 Task: Add Sprouts Dark Chocolate Covered Almonds to the cart.
Action: Mouse moved to (28, 81)
Screenshot: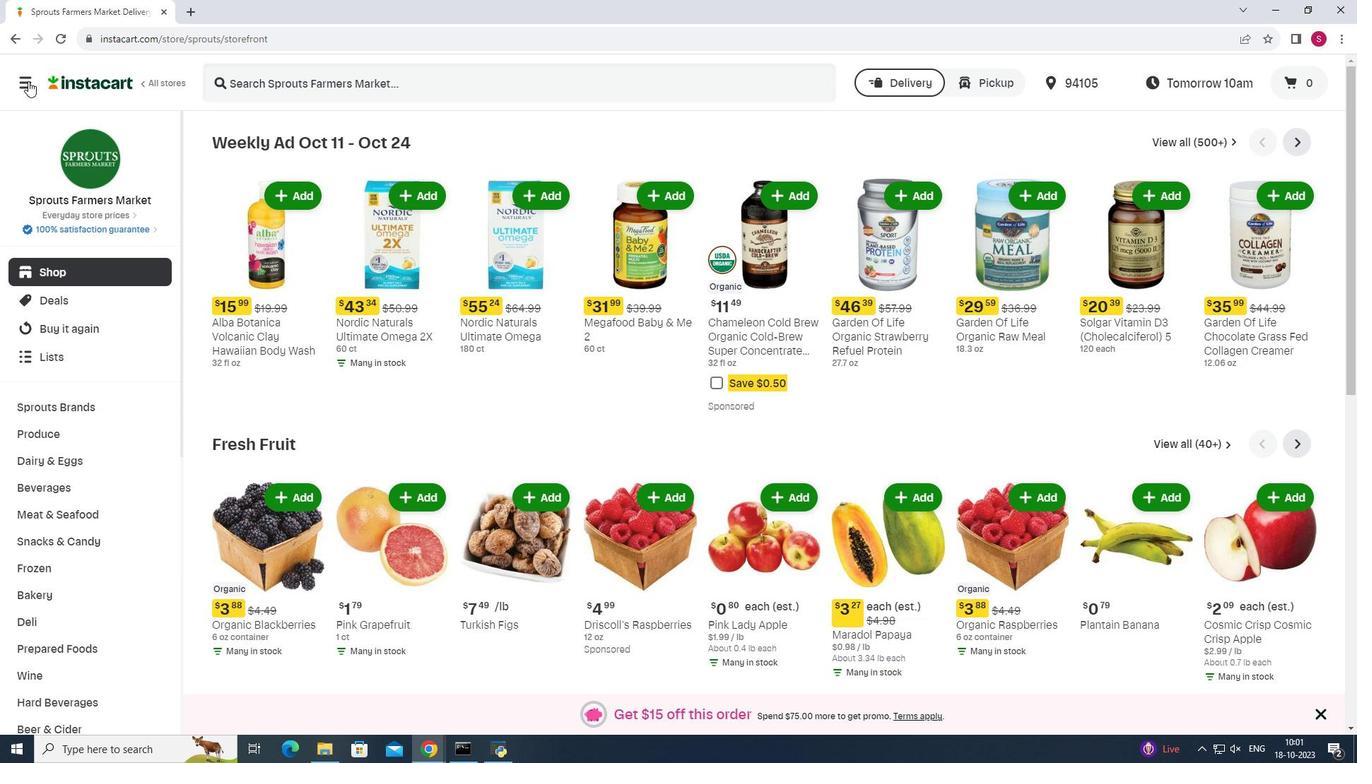 
Action: Mouse pressed left at (28, 81)
Screenshot: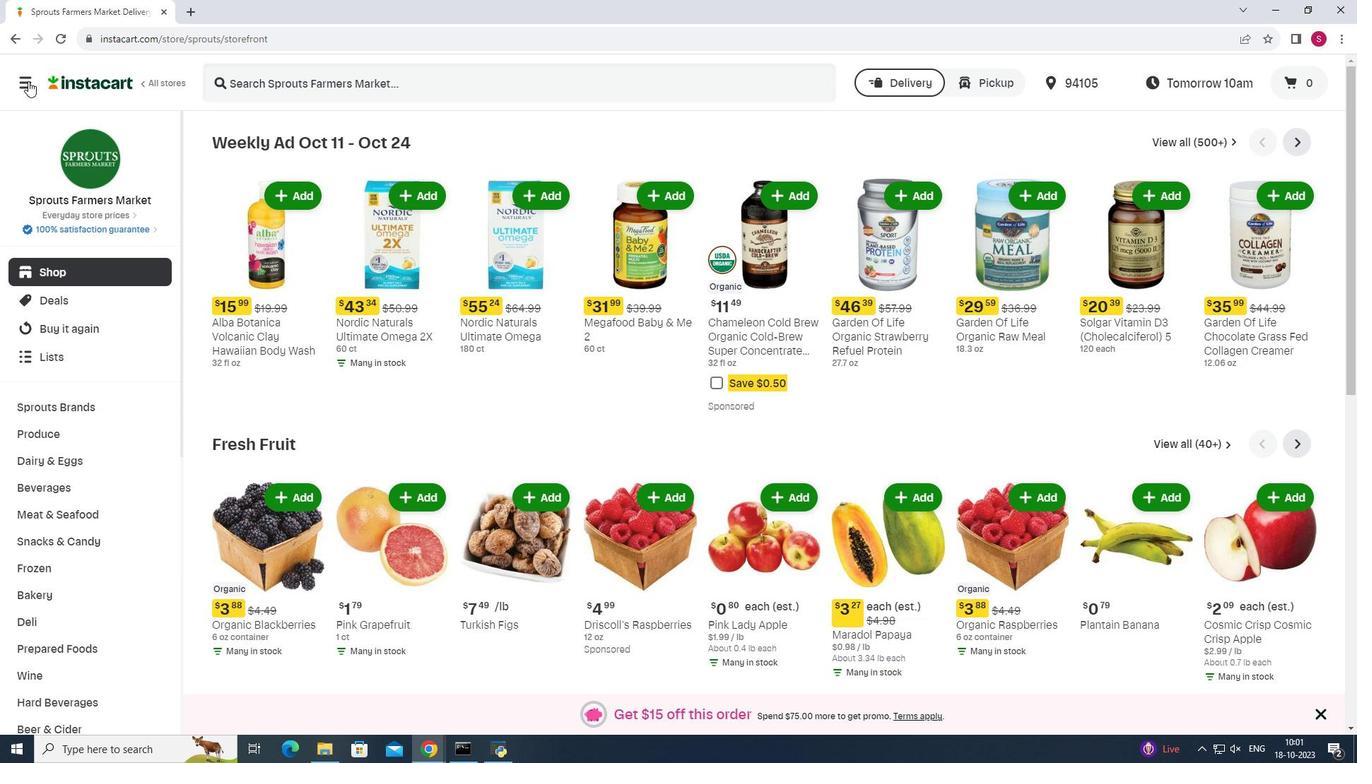 
Action: Mouse moved to (96, 368)
Screenshot: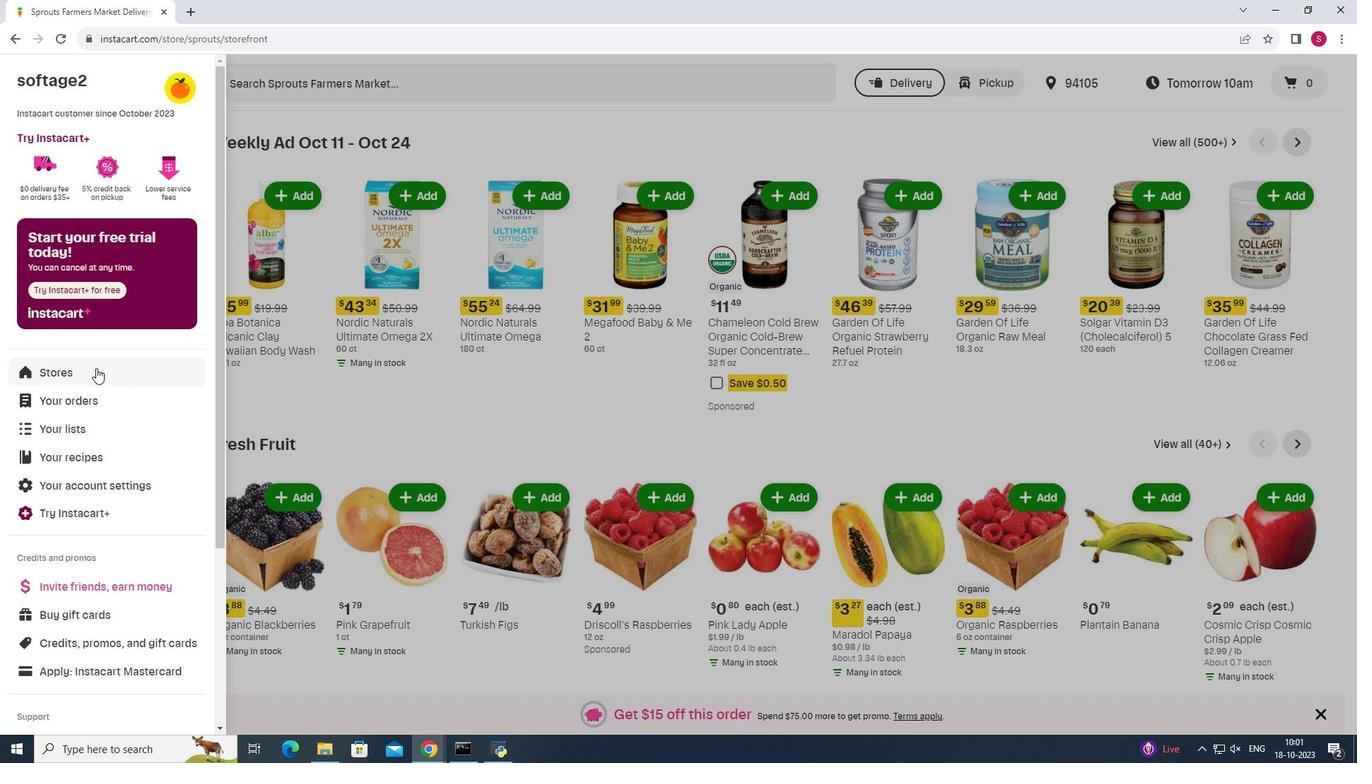 
Action: Mouse pressed left at (96, 368)
Screenshot: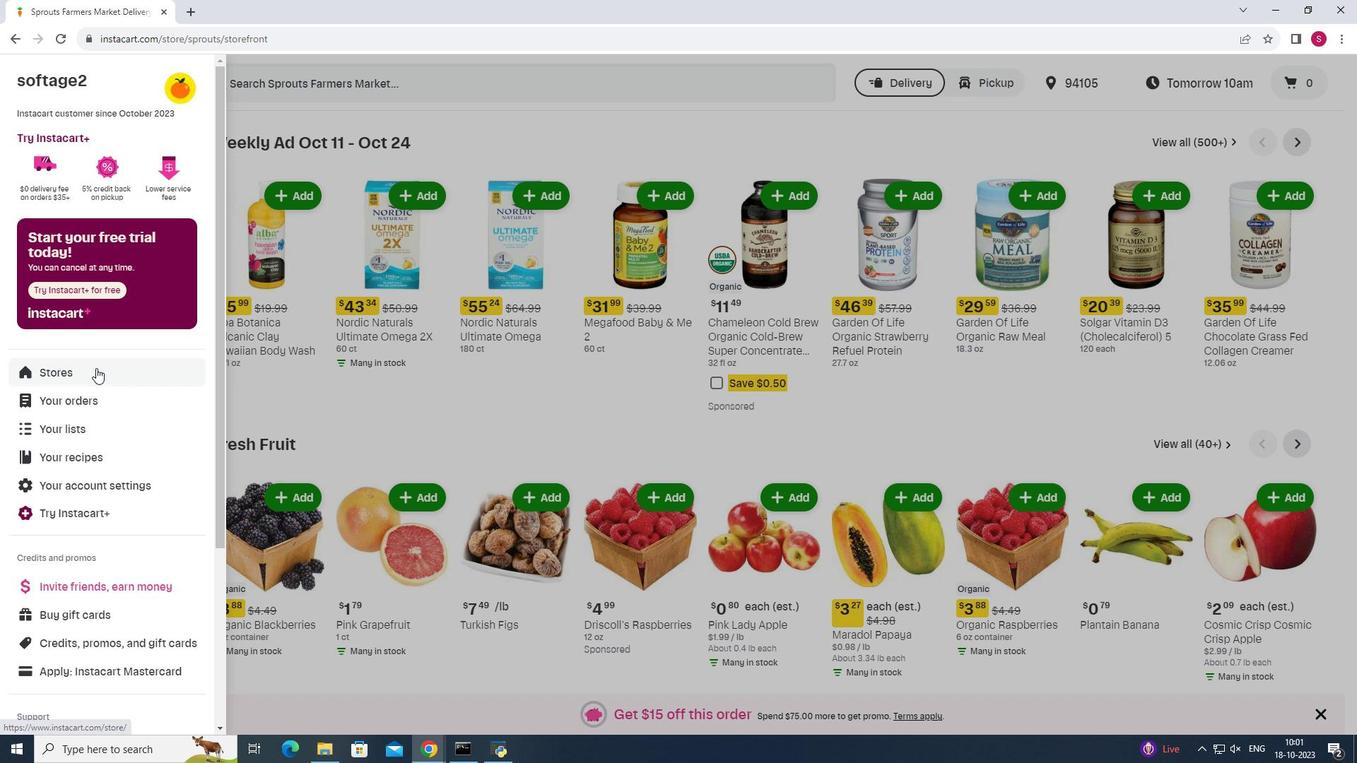 
Action: Mouse moved to (325, 125)
Screenshot: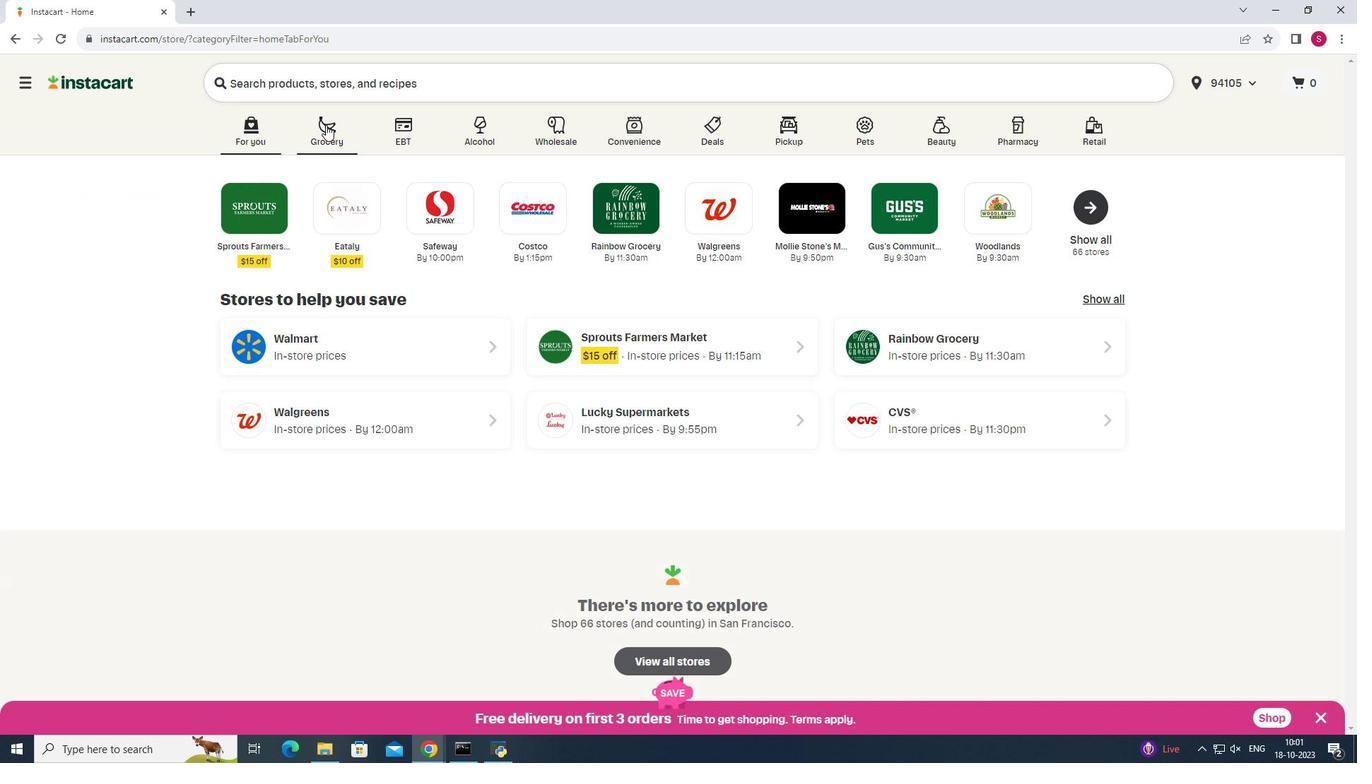 
Action: Mouse pressed left at (325, 125)
Screenshot: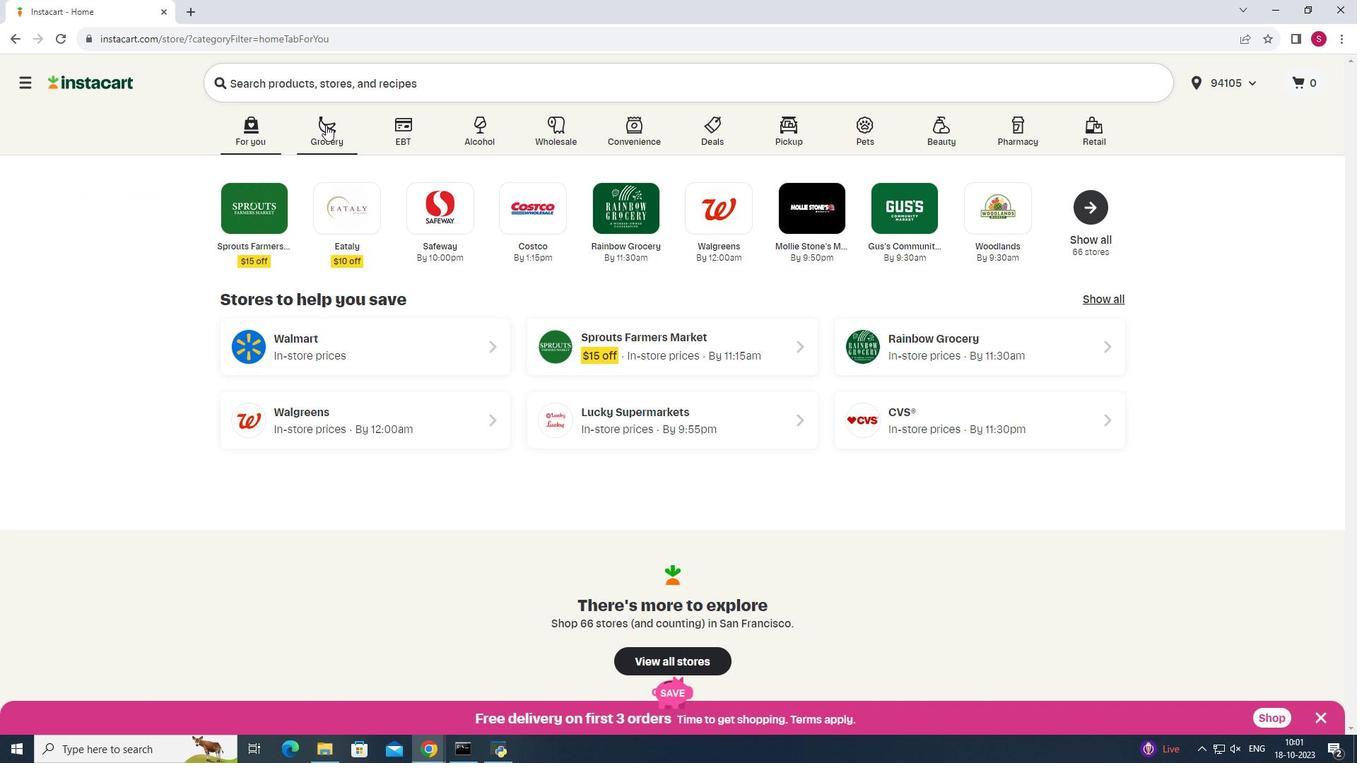 
Action: Mouse moved to (953, 195)
Screenshot: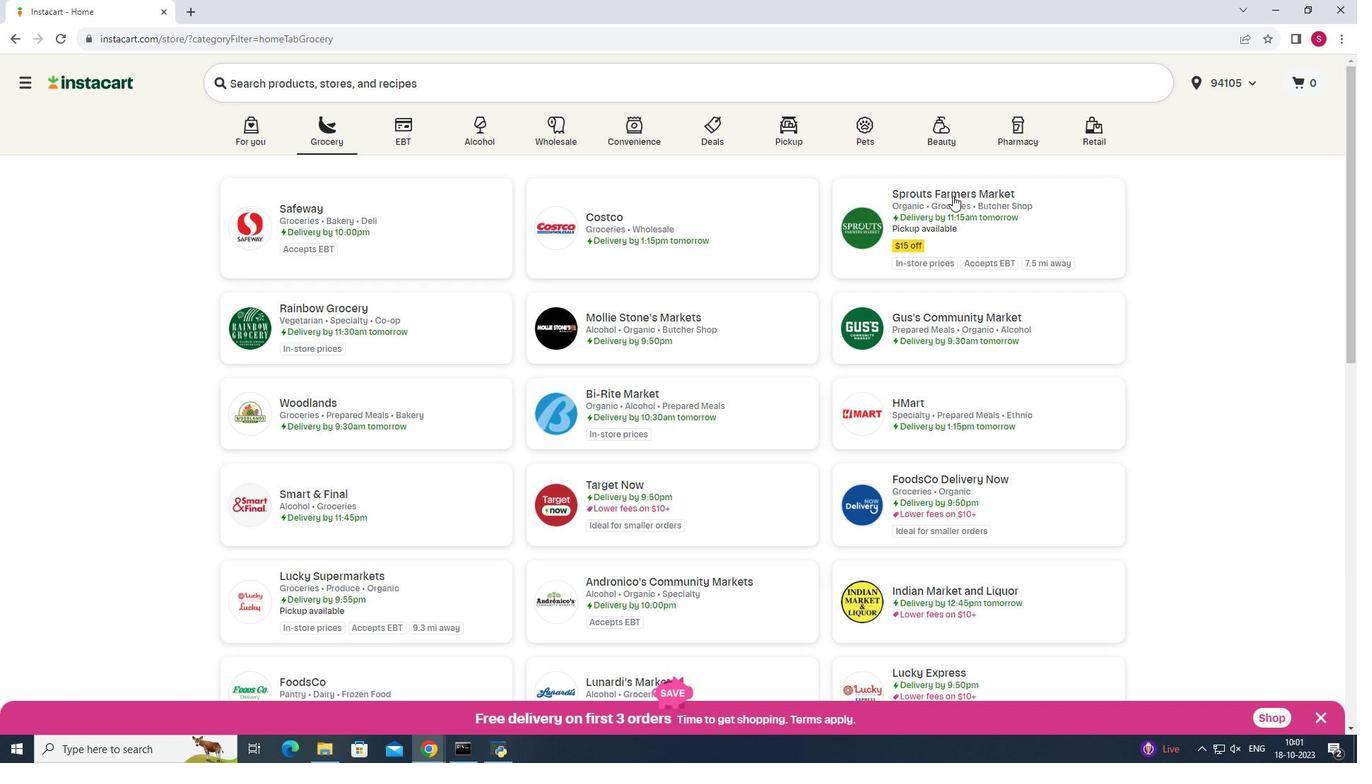 
Action: Mouse pressed left at (953, 195)
Screenshot: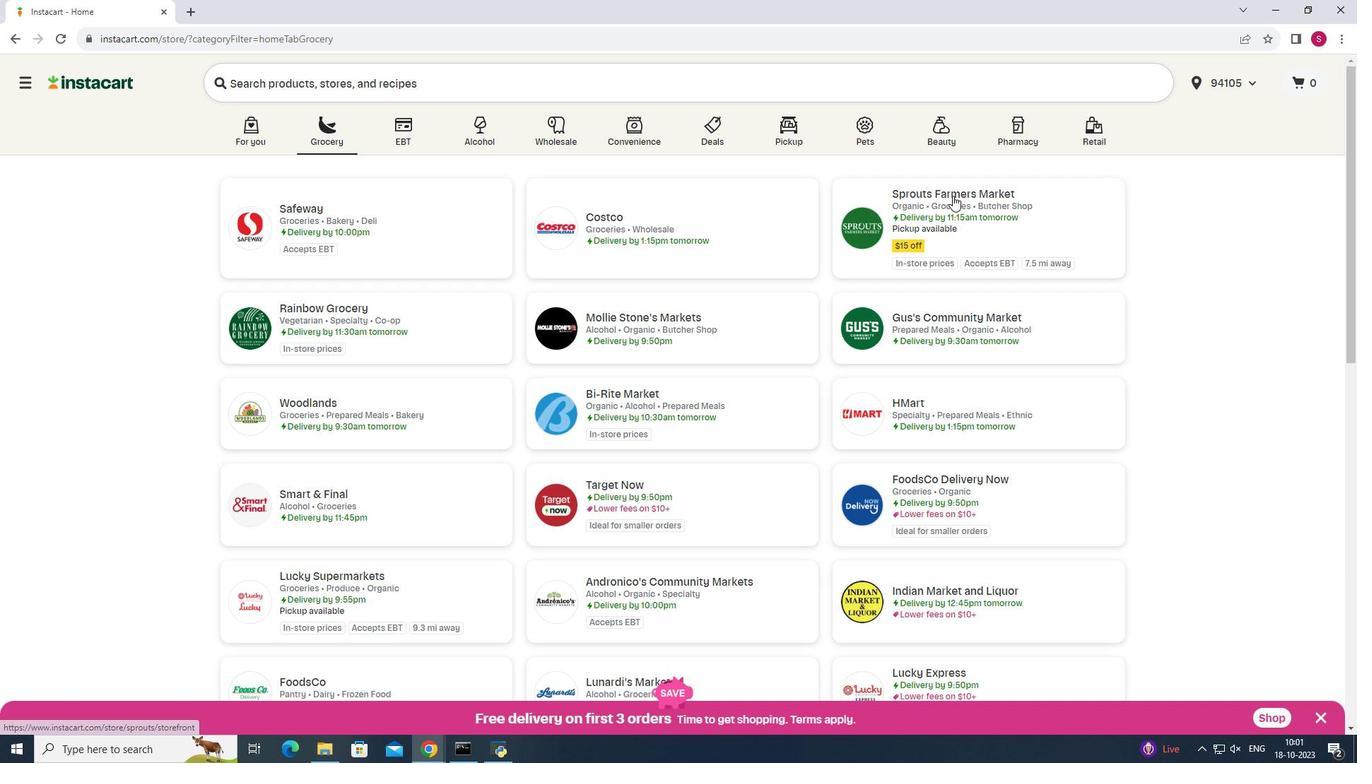 
Action: Mouse moved to (89, 538)
Screenshot: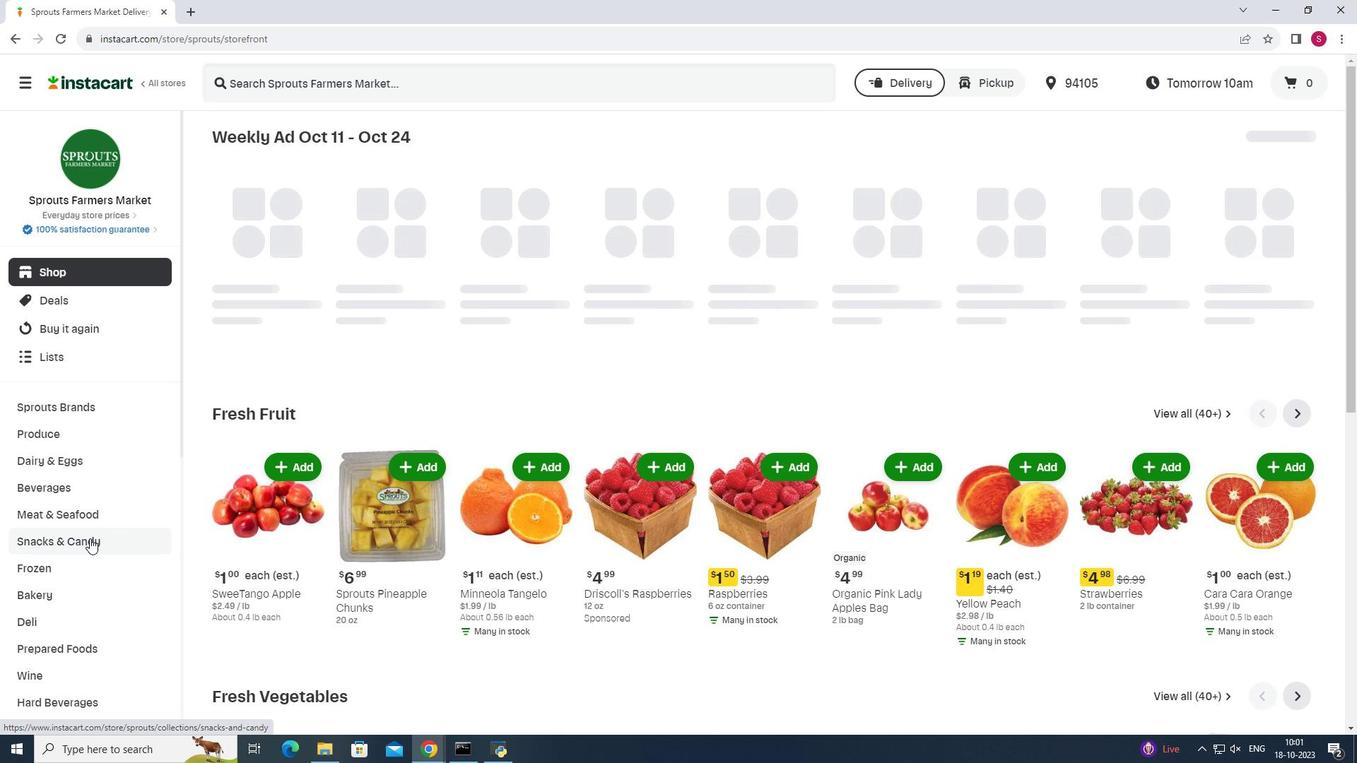 
Action: Mouse pressed left at (89, 538)
Screenshot: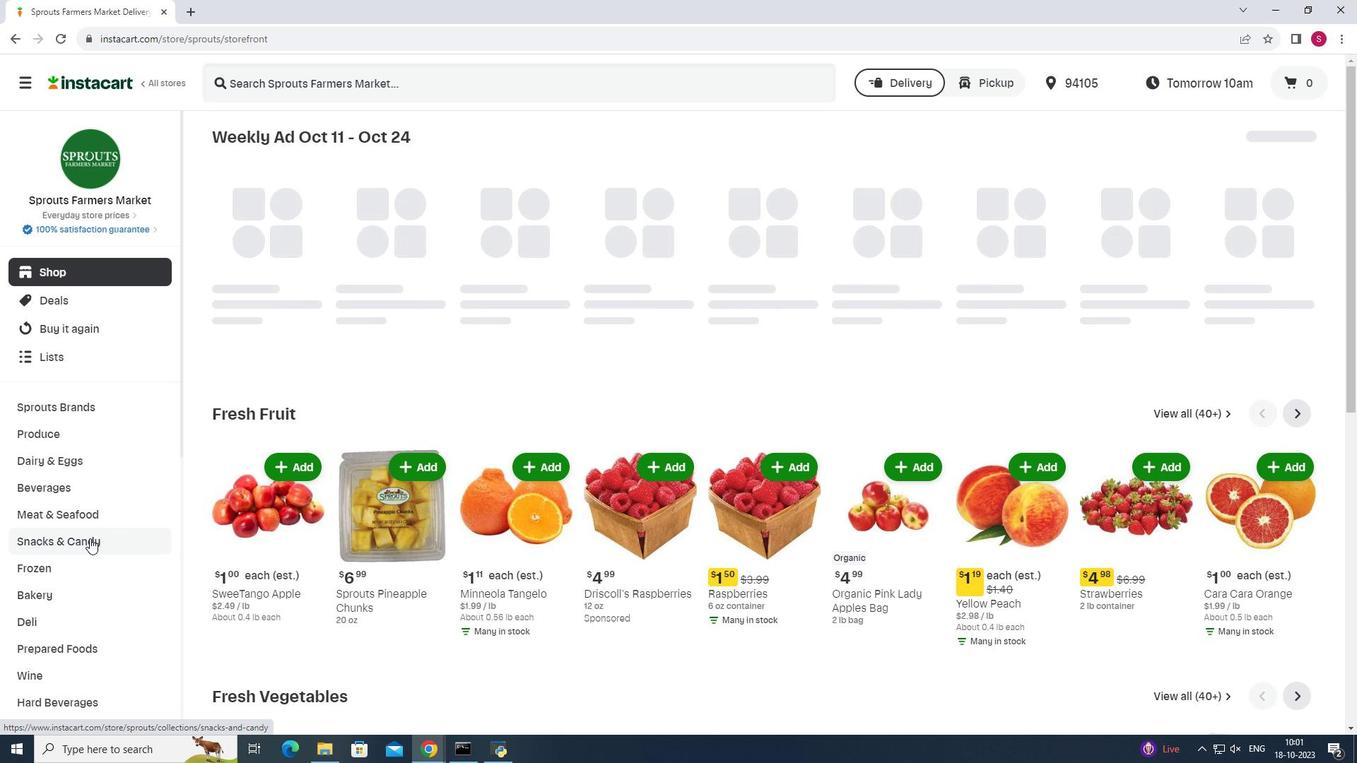 
Action: Mouse moved to (420, 171)
Screenshot: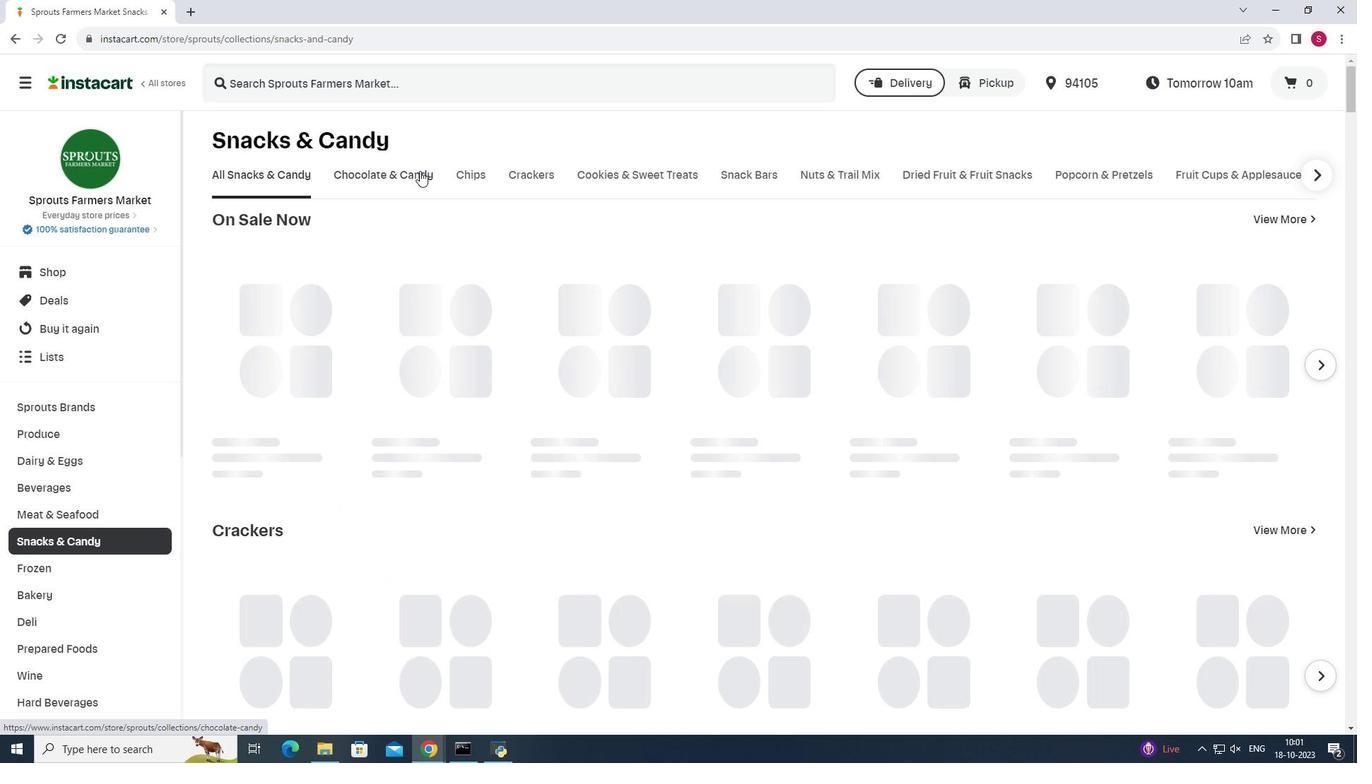 
Action: Mouse pressed left at (420, 171)
Screenshot: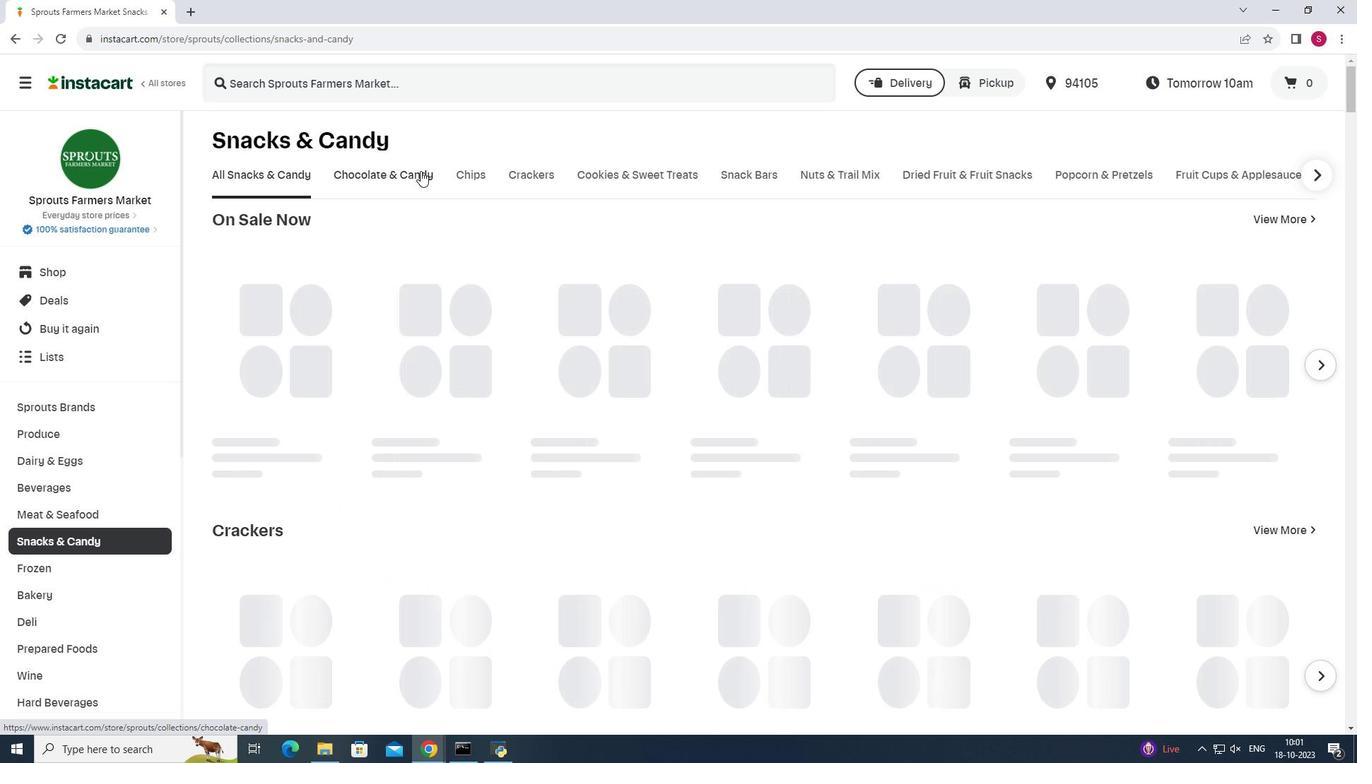 
Action: Mouse moved to (362, 238)
Screenshot: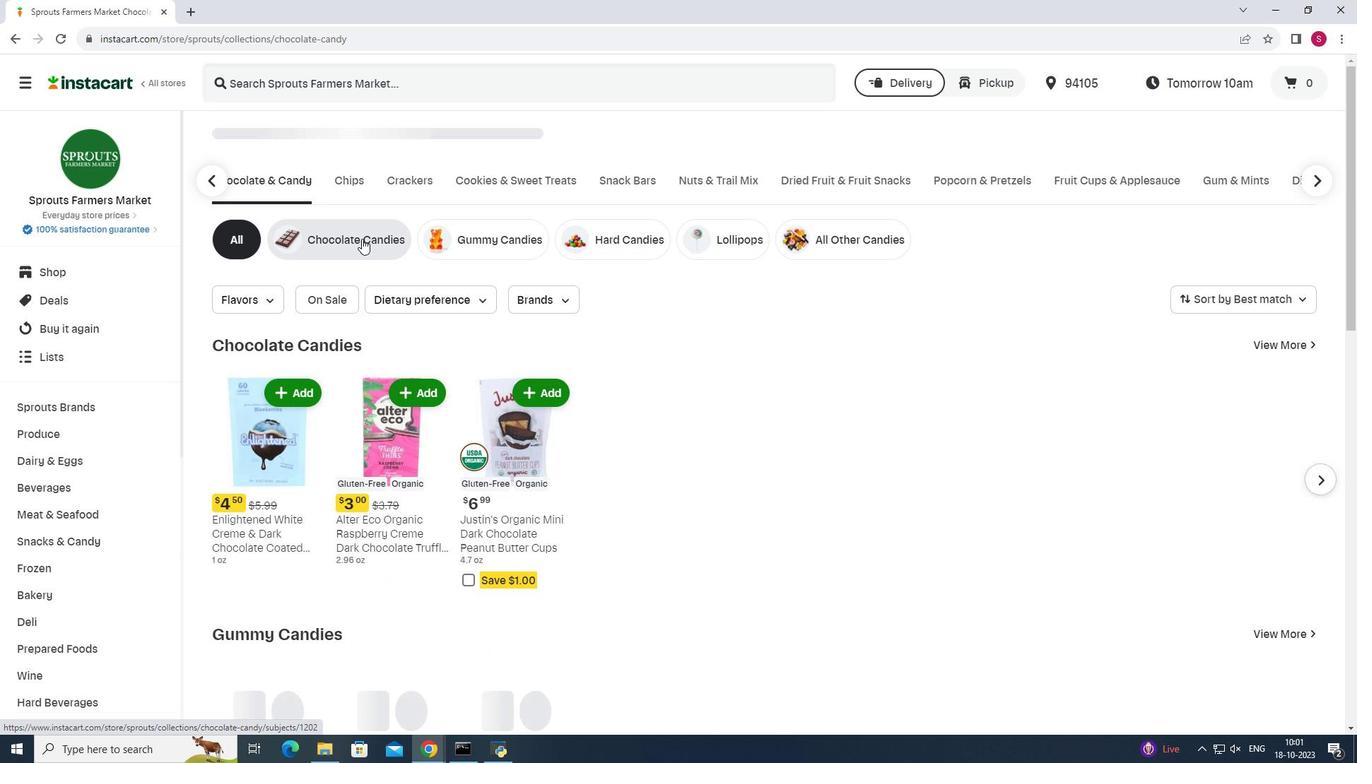 
Action: Mouse pressed left at (362, 238)
Screenshot: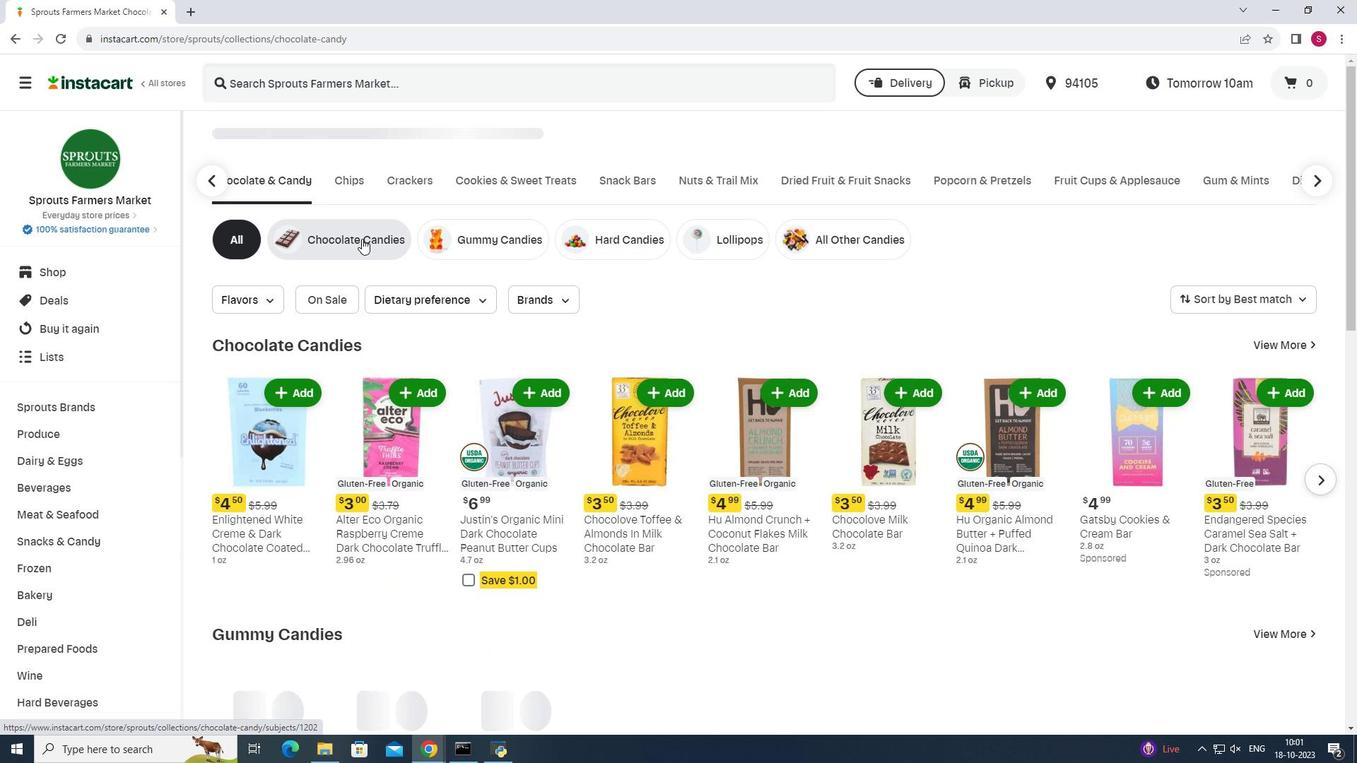 
Action: Mouse moved to (591, 80)
Screenshot: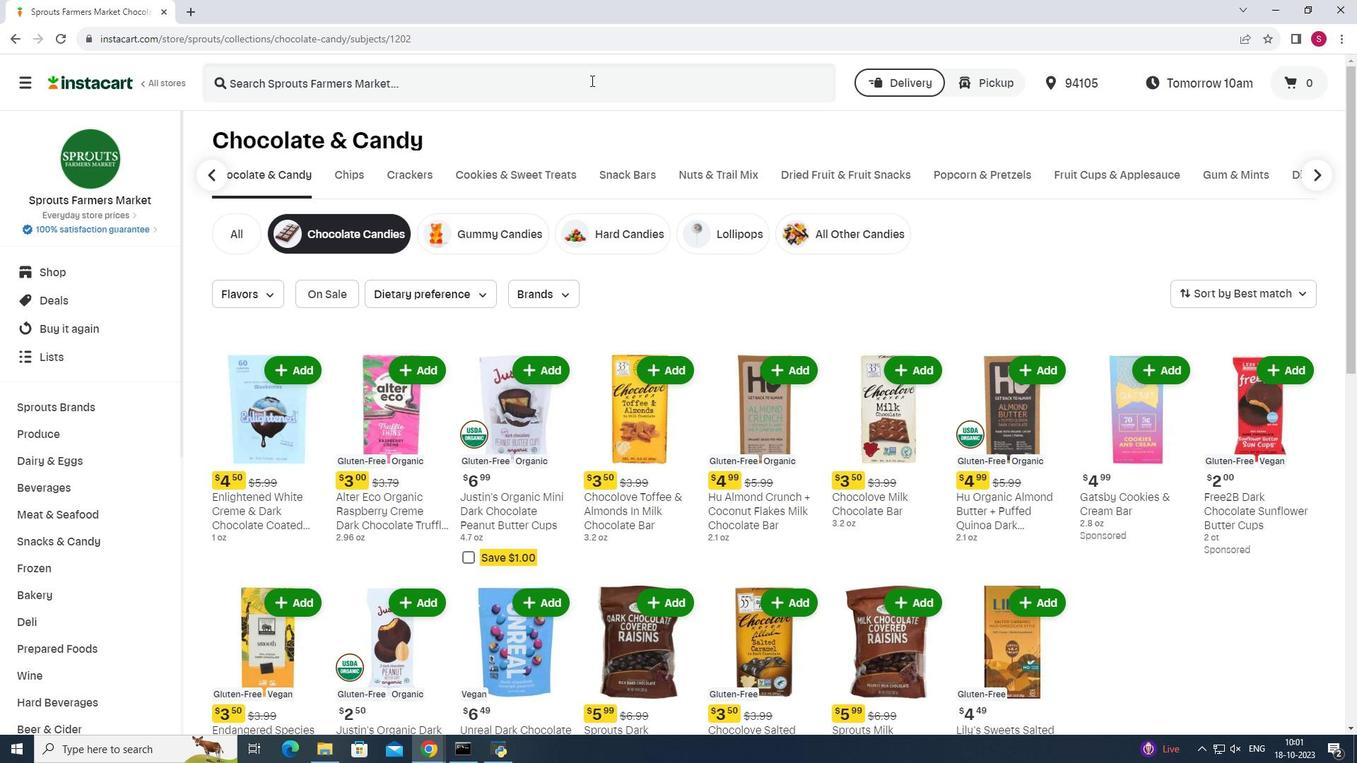 
Action: Mouse pressed left at (591, 80)
Screenshot: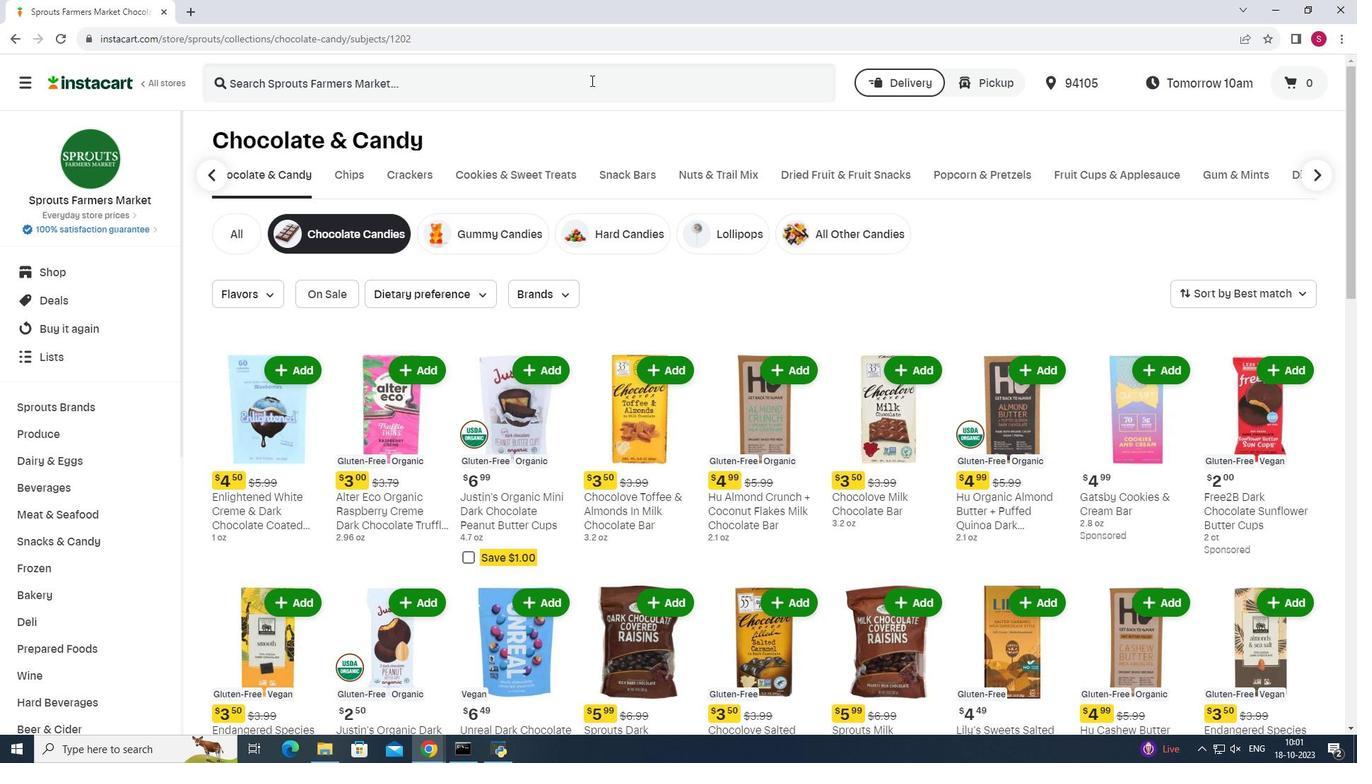 
Action: Mouse moved to (591, 81)
Screenshot: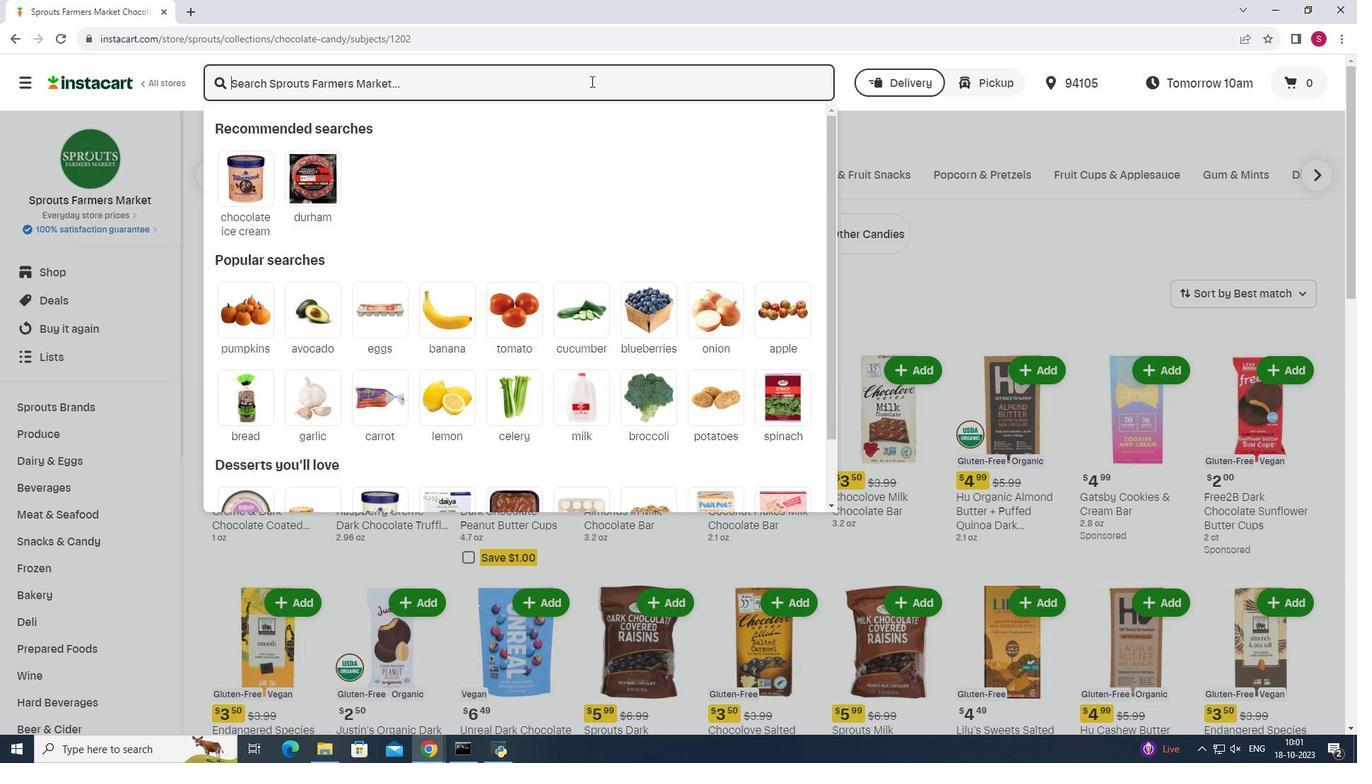 
Action: Key pressed <Key.shift>Sprouts<Key.space><Key.shift>Dark<Key.space><Key.shift>Chocolate<Key.space><Key.shift>Covered<Key.space><Key.shift>Almonds<Key.enter>
Screenshot: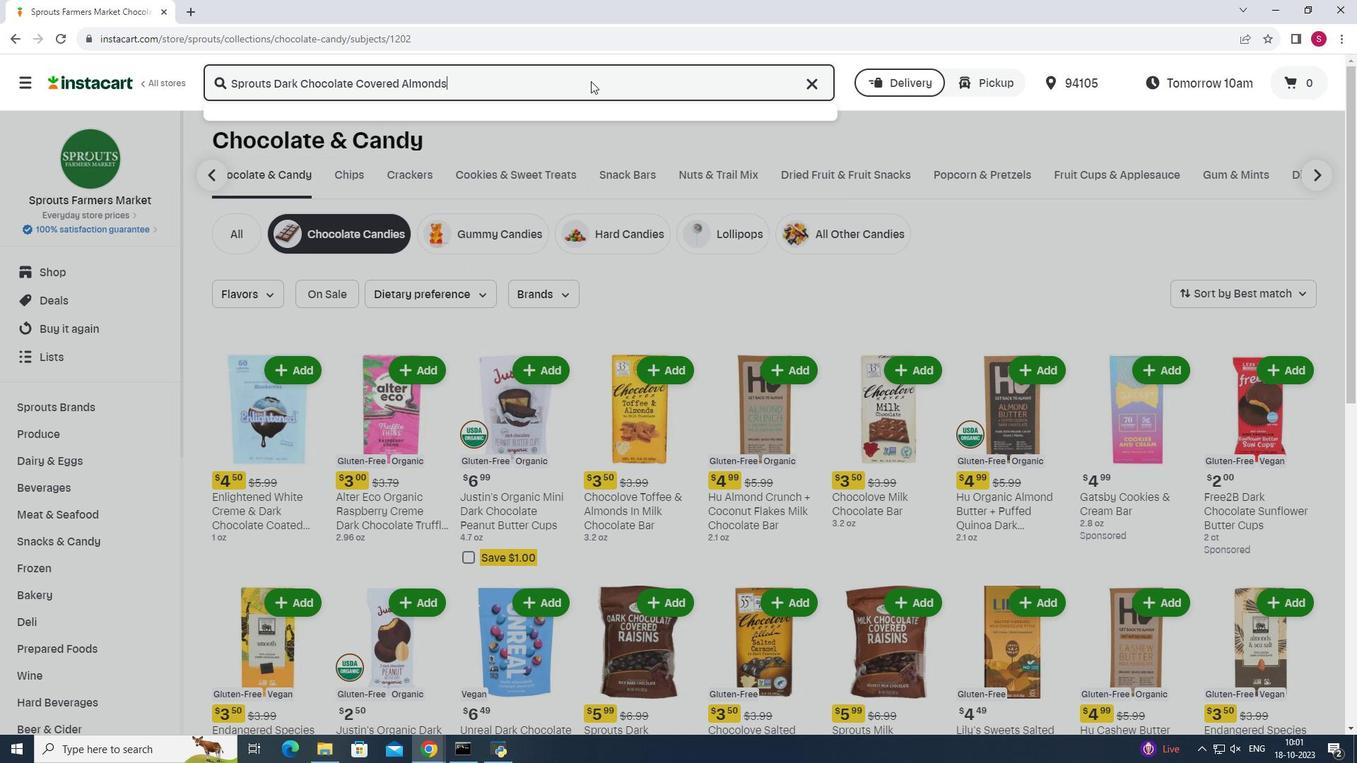 
Action: Mouse moved to (824, 226)
Screenshot: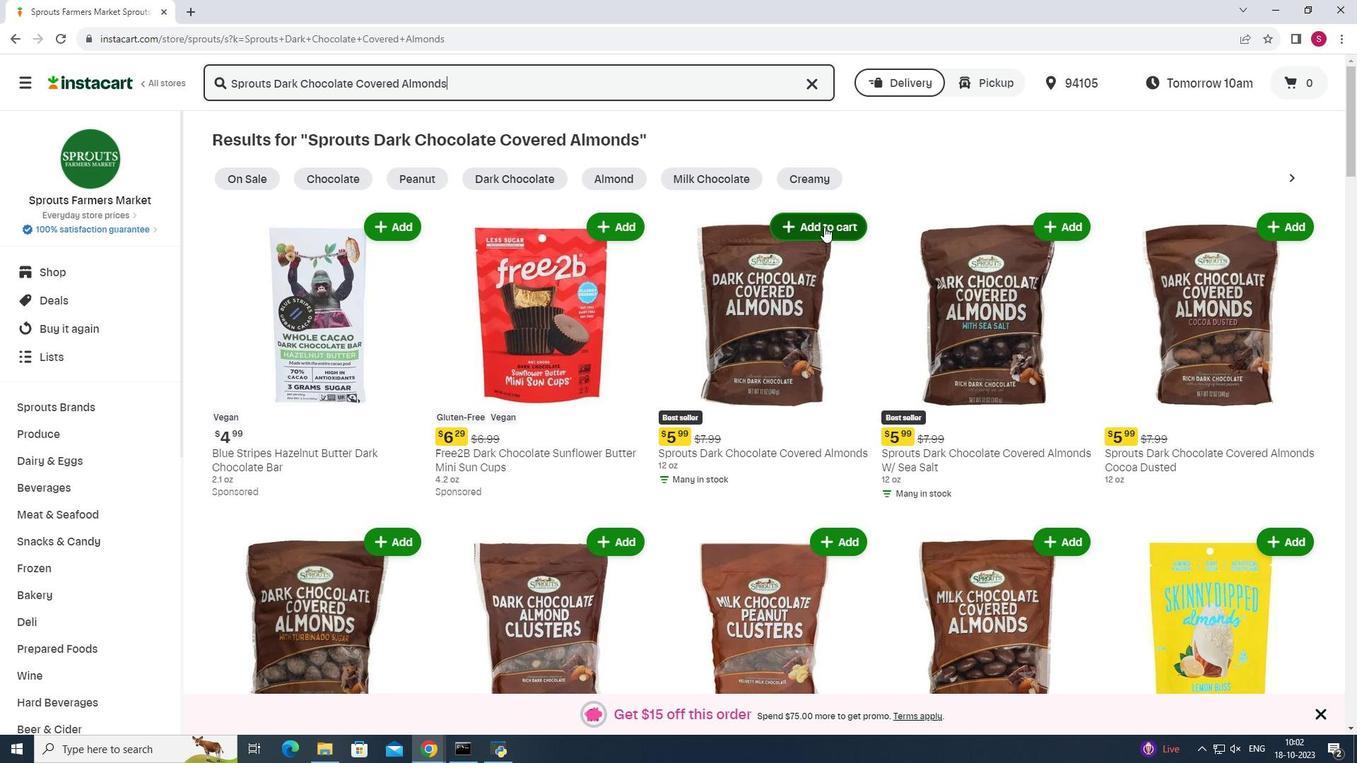 
Action: Mouse pressed left at (824, 226)
Screenshot: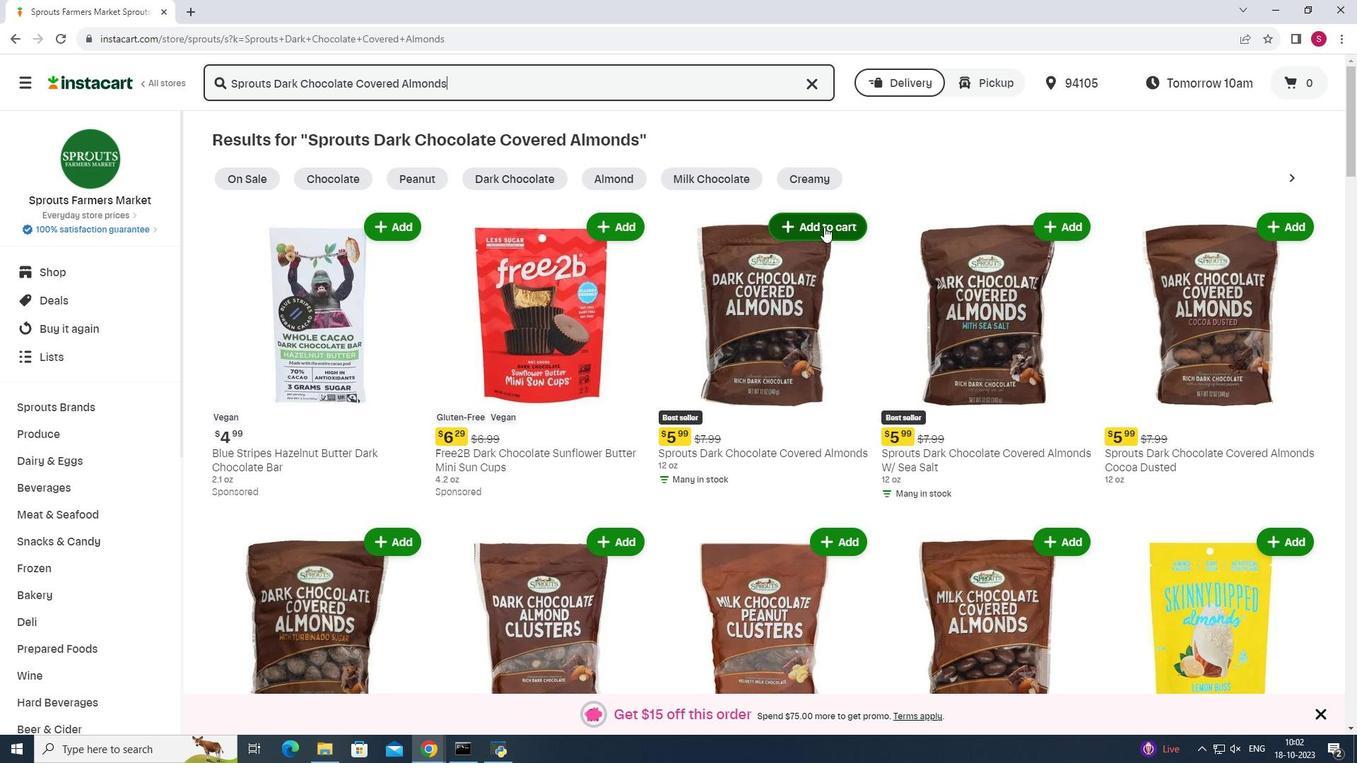 
Action: Mouse moved to (888, 199)
Screenshot: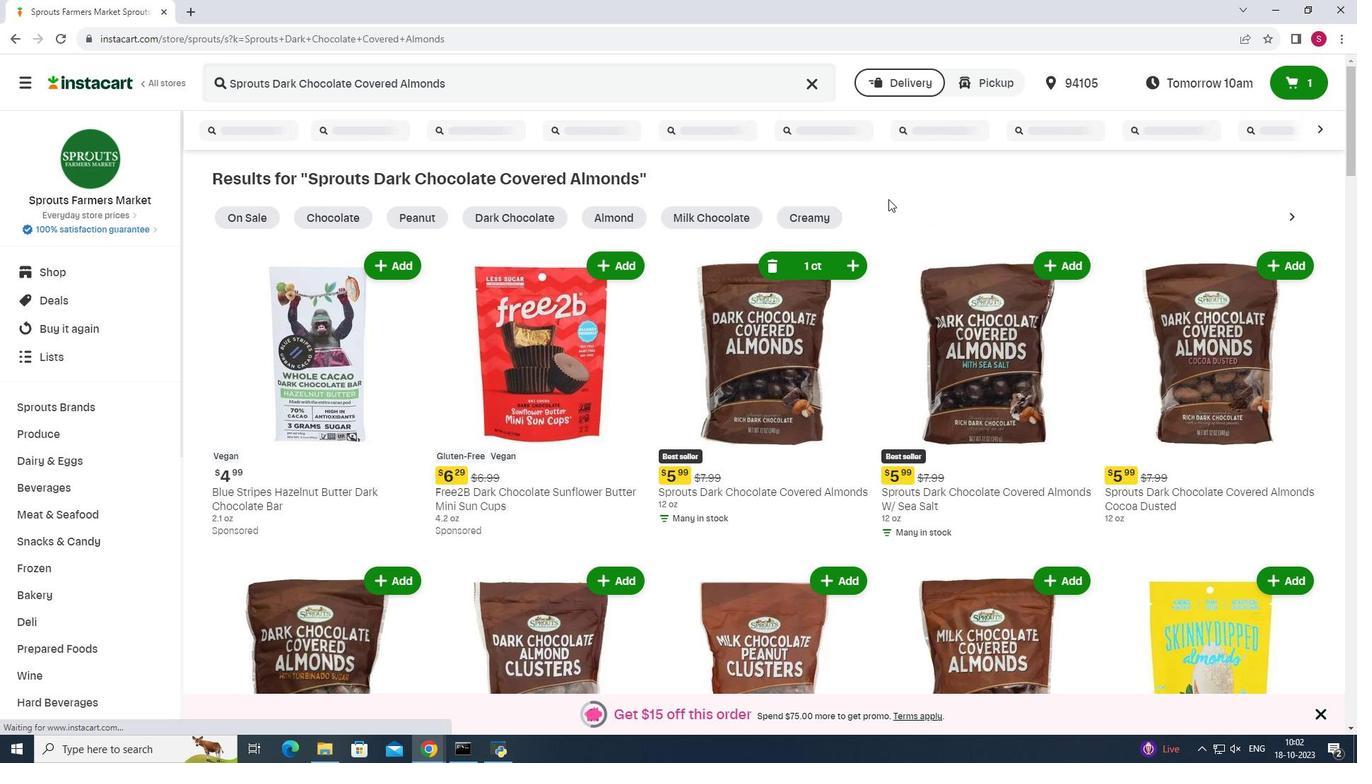 
